 Task: Set the Layer A code rate for the ISDB-T reception parameter to 6/7.
Action: Mouse moved to (93, 10)
Screenshot: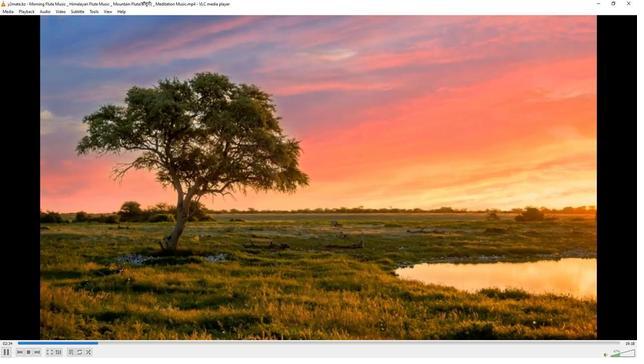 
Action: Mouse pressed left at (93, 10)
Screenshot: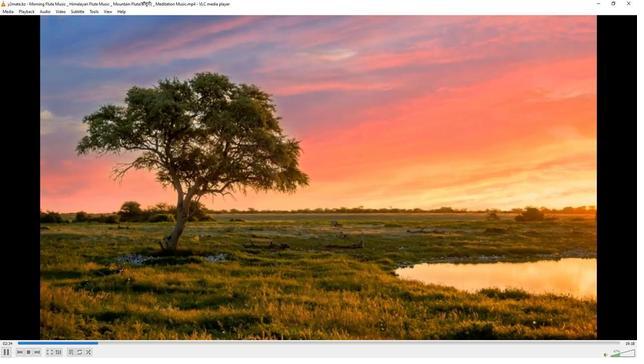 
Action: Mouse moved to (104, 89)
Screenshot: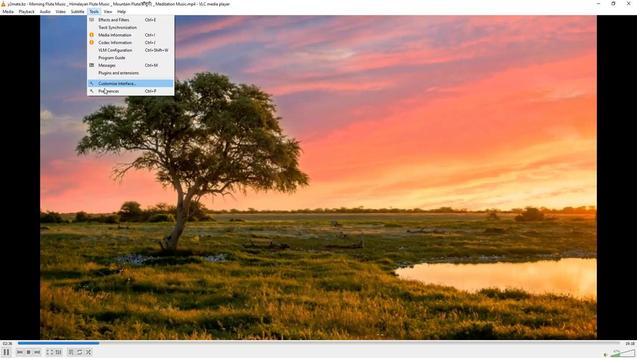 
Action: Mouse pressed left at (104, 89)
Screenshot: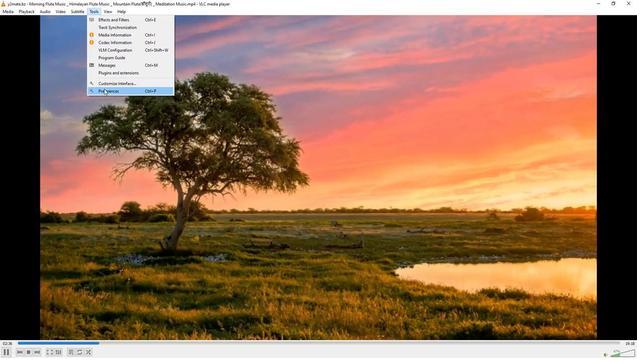 
Action: Mouse moved to (210, 293)
Screenshot: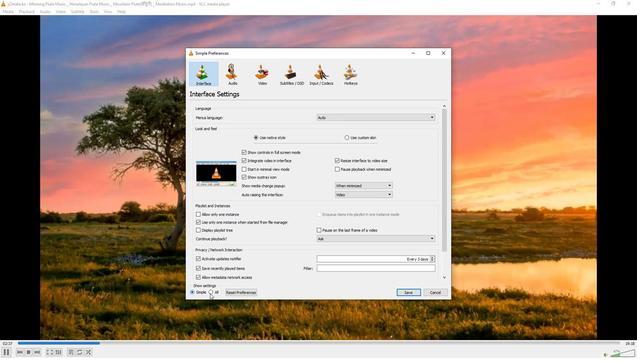 
Action: Mouse pressed left at (210, 293)
Screenshot: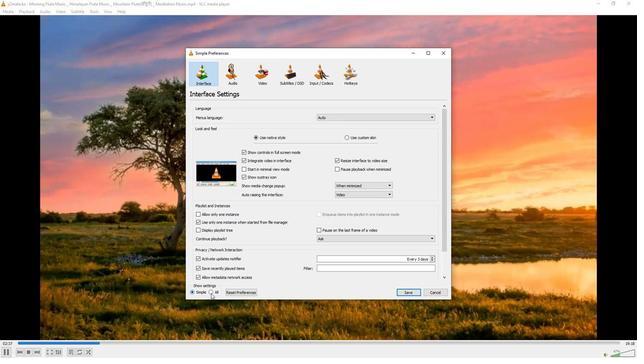 
Action: Mouse moved to (201, 177)
Screenshot: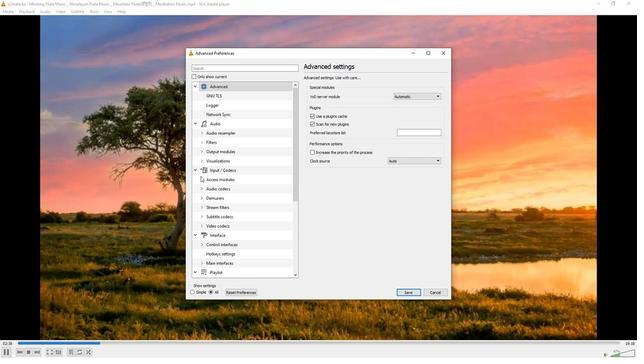 
Action: Mouse pressed left at (201, 177)
Screenshot: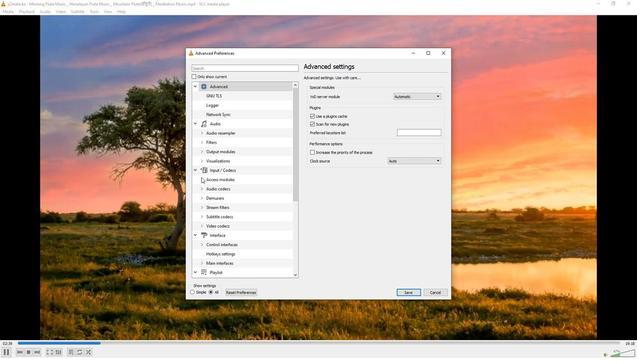 
Action: Mouse moved to (219, 236)
Screenshot: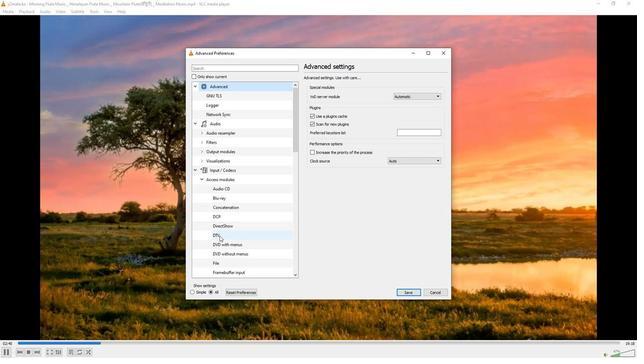 
Action: Mouse pressed left at (219, 236)
Screenshot: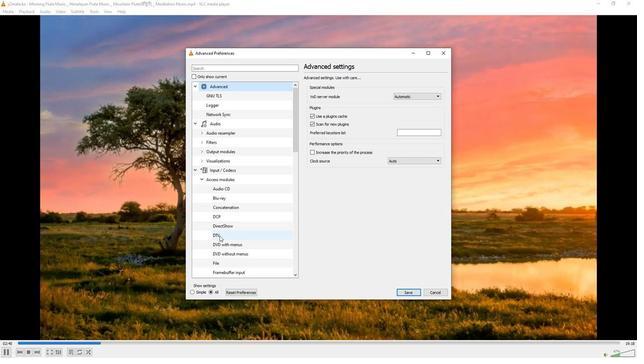 
Action: Mouse moved to (419, 225)
Screenshot: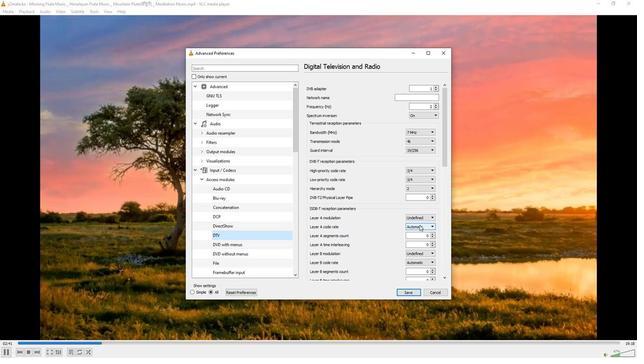 
Action: Mouse pressed left at (419, 225)
Screenshot: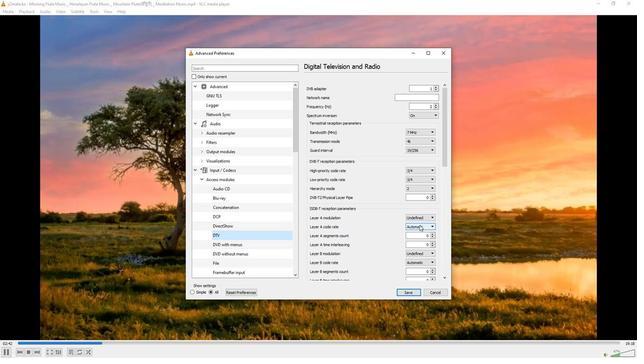 
Action: Mouse moved to (414, 266)
Screenshot: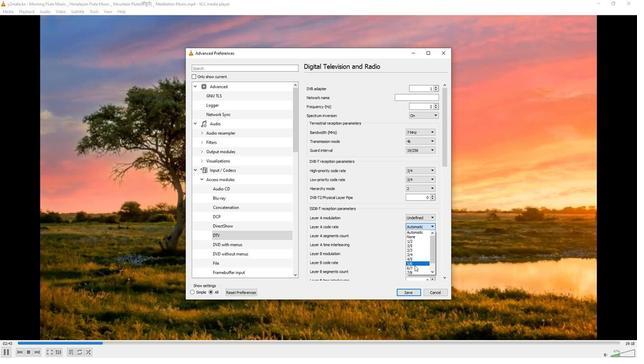 
Action: Mouse pressed left at (414, 266)
Screenshot: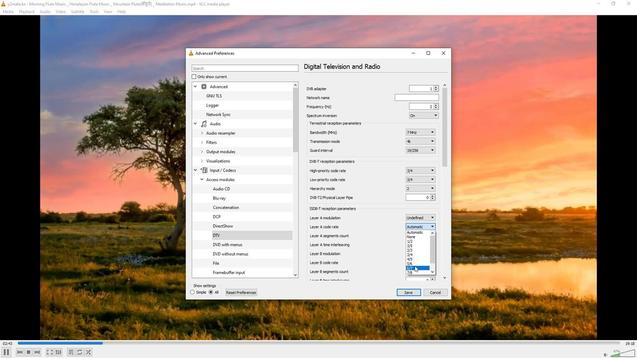 
Action: Mouse moved to (366, 245)
Screenshot: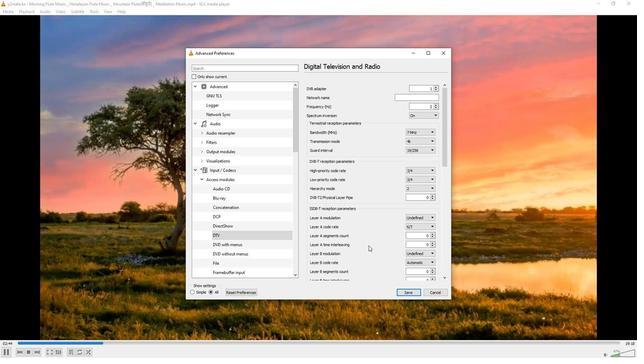 
